 Task: Add section title and description  from layout.
Action: Mouse moved to (171, 63)
Screenshot: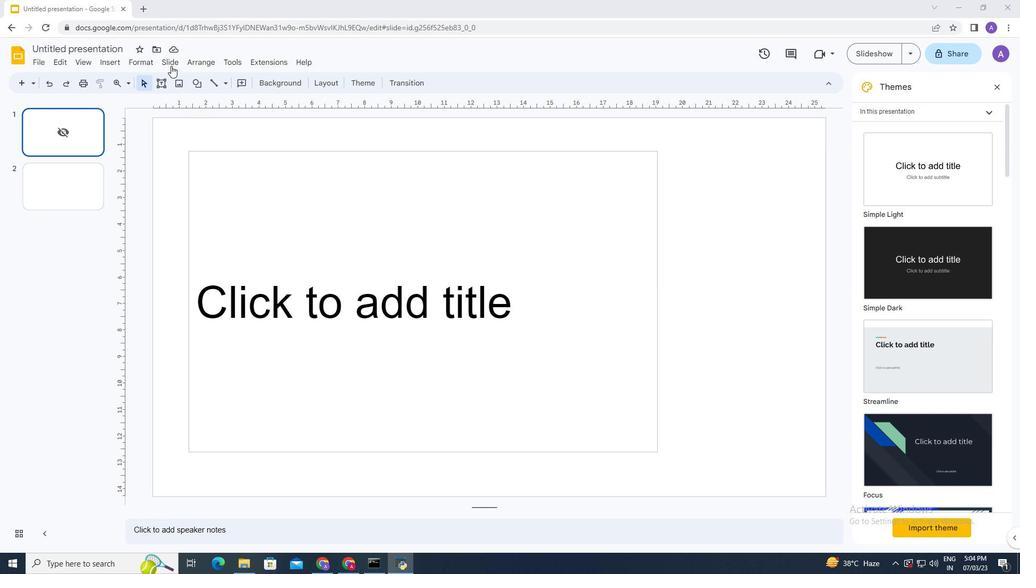 
Action: Mouse pressed left at (171, 63)
Screenshot: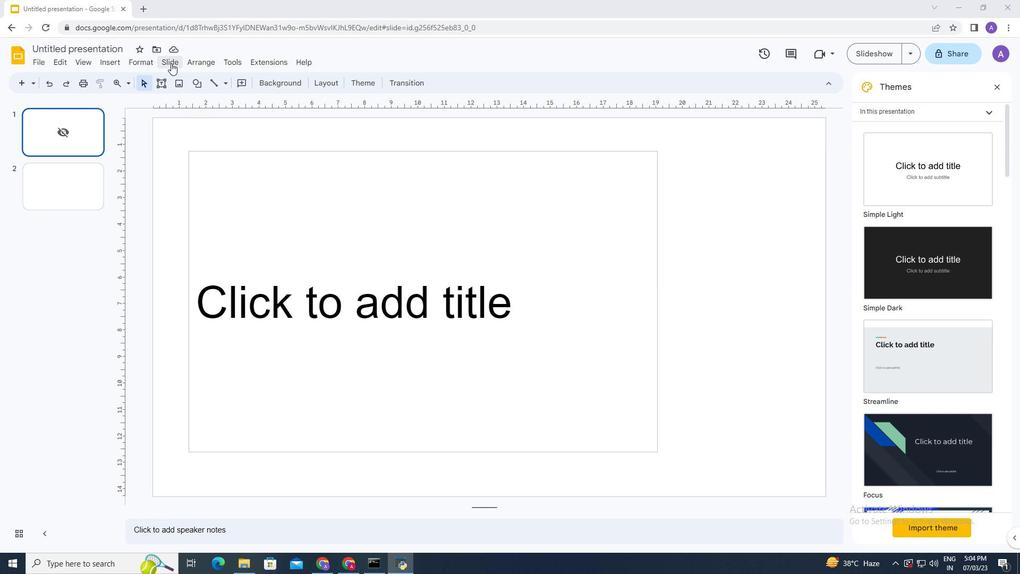 
Action: Mouse moved to (434, 318)
Screenshot: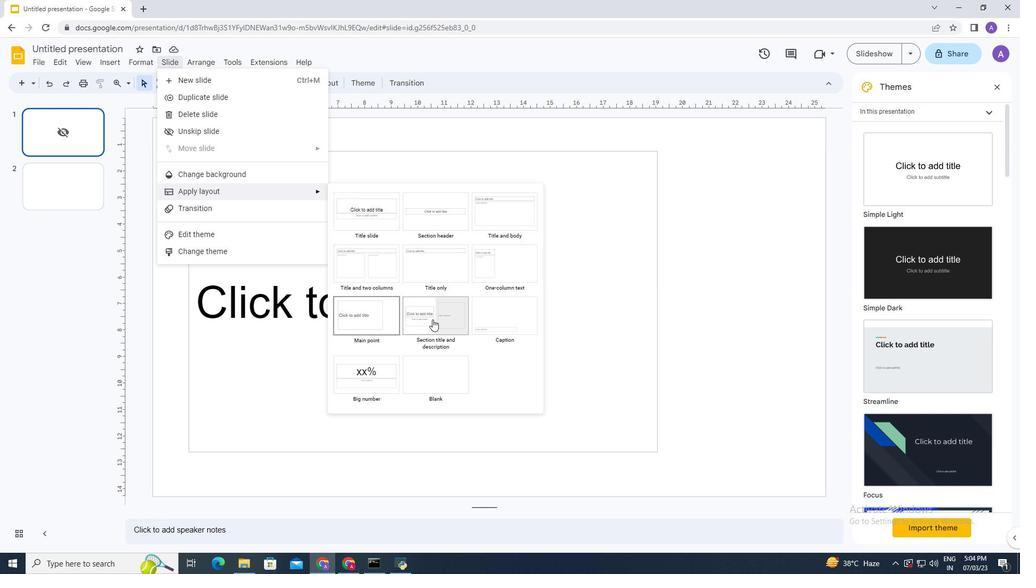 
Action: Mouse pressed left at (434, 318)
Screenshot: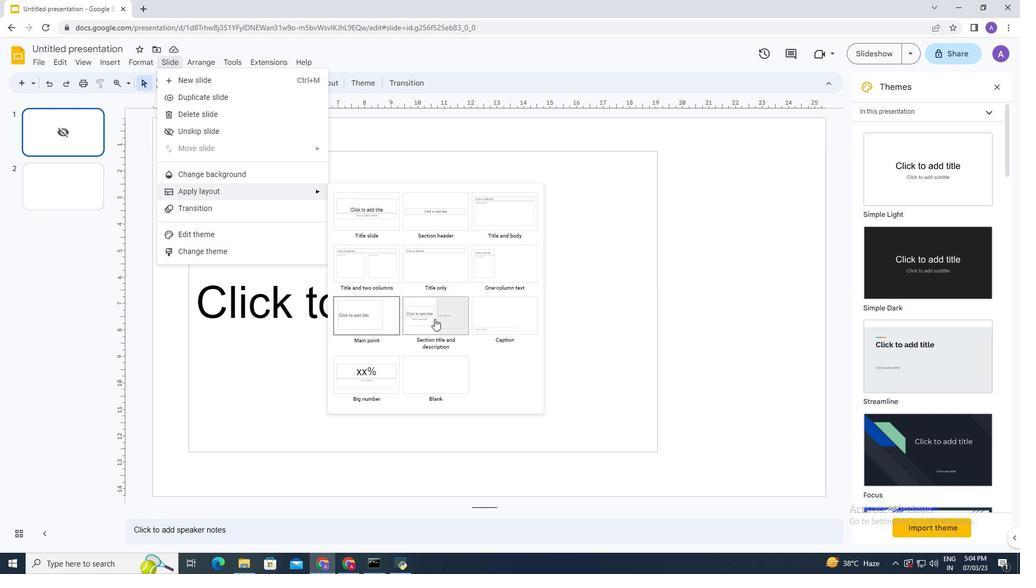 
Action: Mouse moved to (265, 307)
Screenshot: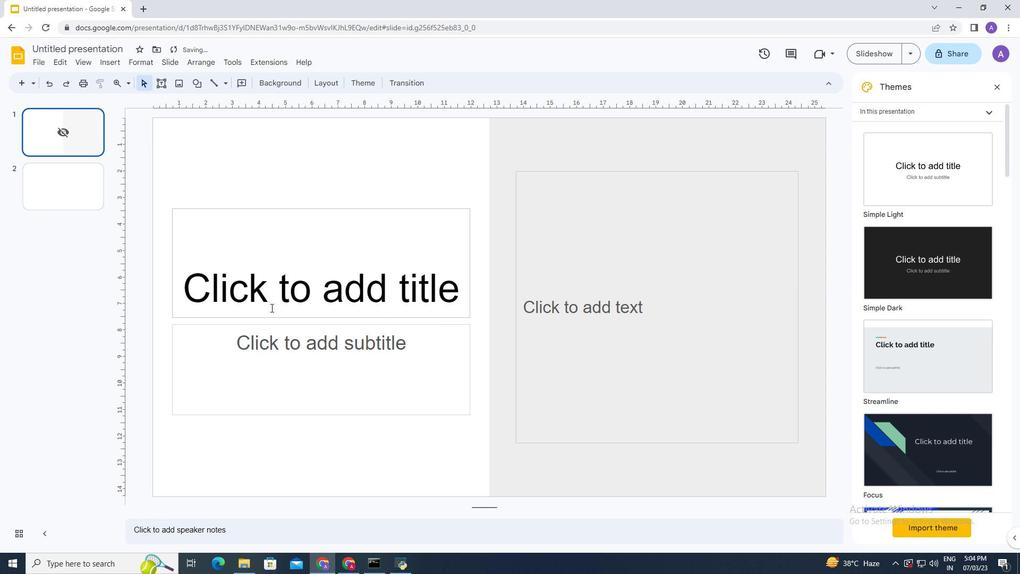 
